 Task: Upload media "logo.jpeg".
Action: Mouse moved to (722, 96)
Screenshot: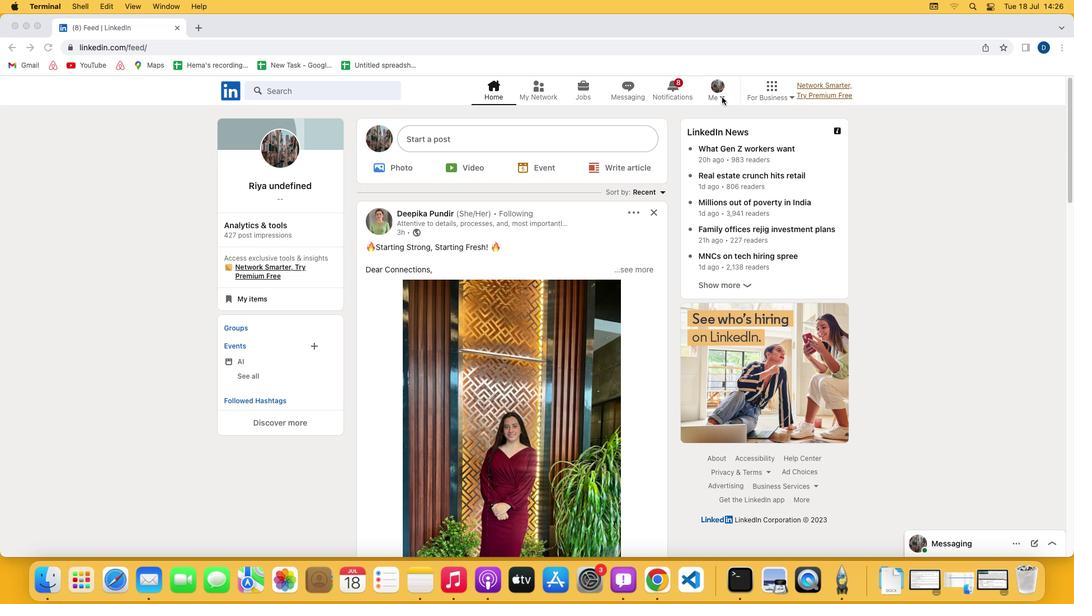 
Action: Mouse pressed left at (722, 96)
Screenshot: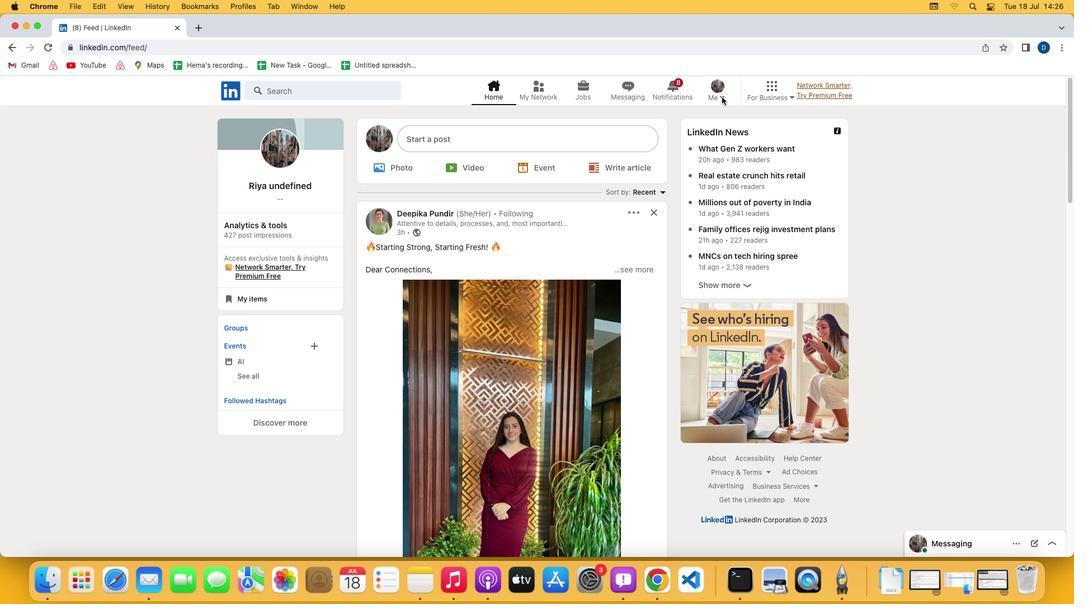 
Action: Mouse moved to (723, 96)
Screenshot: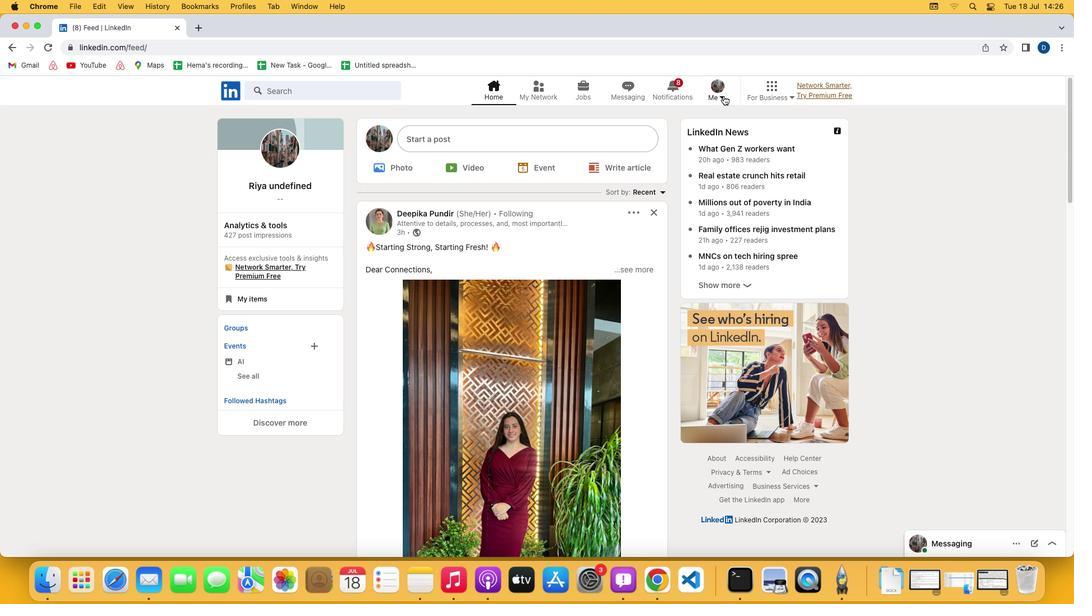 
Action: Mouse pressed left at (723, 96)
Screenshot: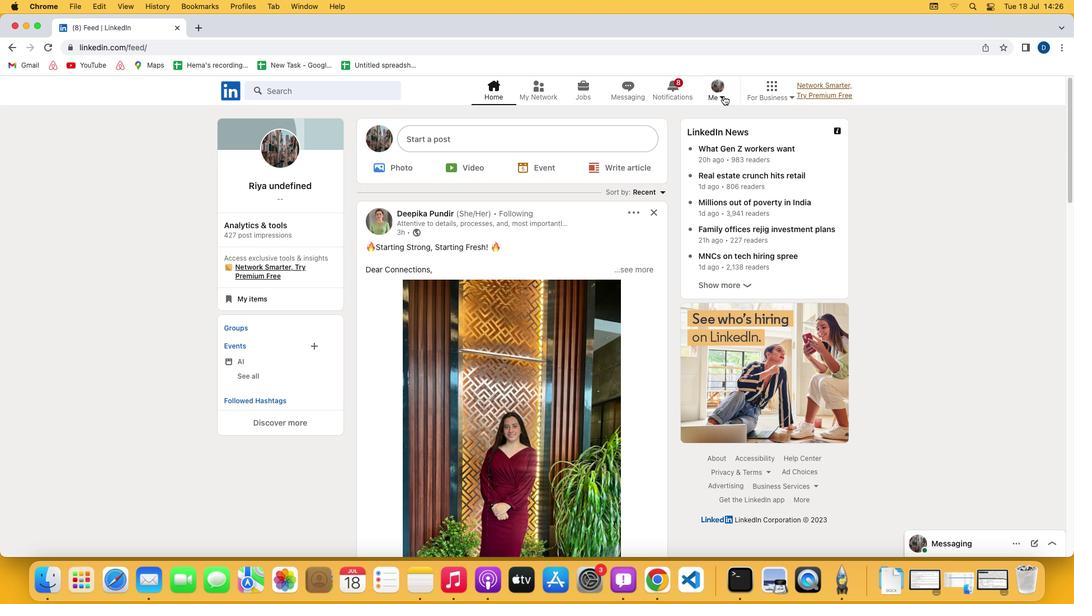 
Action: Mouse moved to (677, 153)
Screenshot: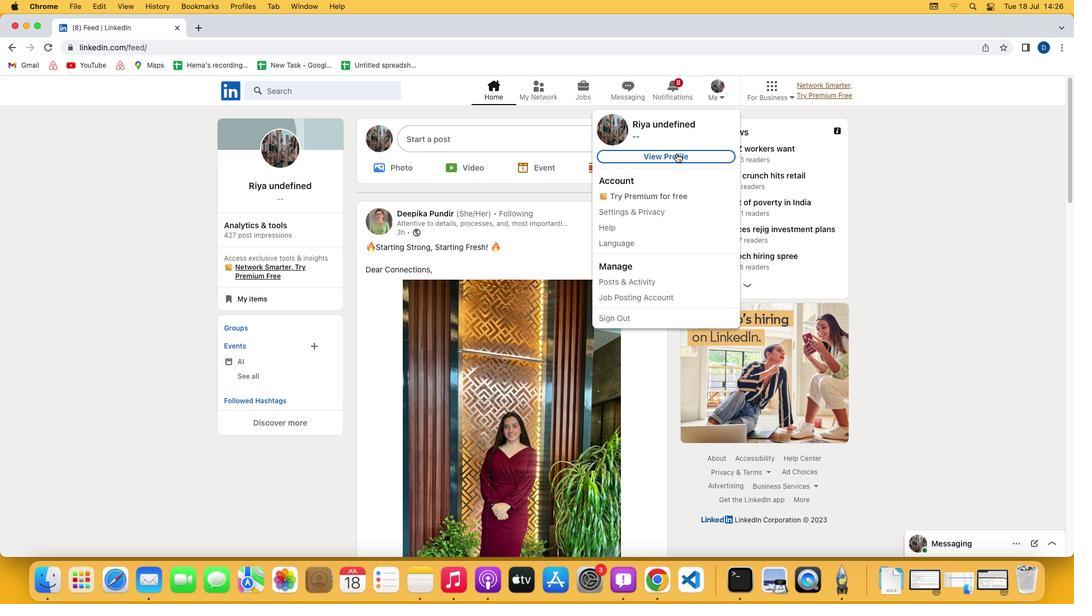 
Action: Mouse pressed left at (677, 153)
Screenshot: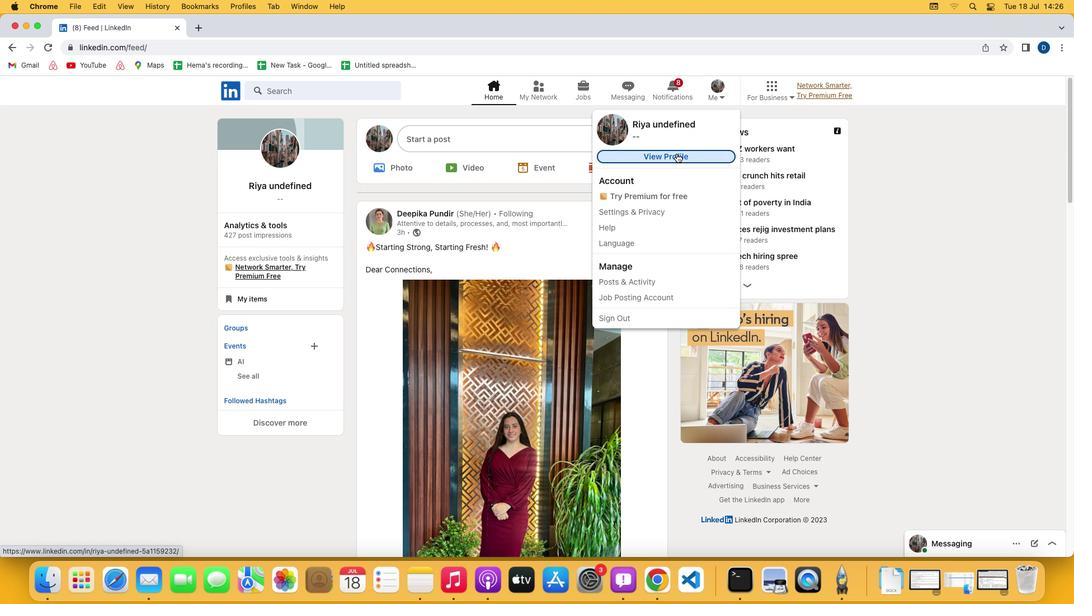 
Action: Mouse moved to (320, 378)
Screenshot: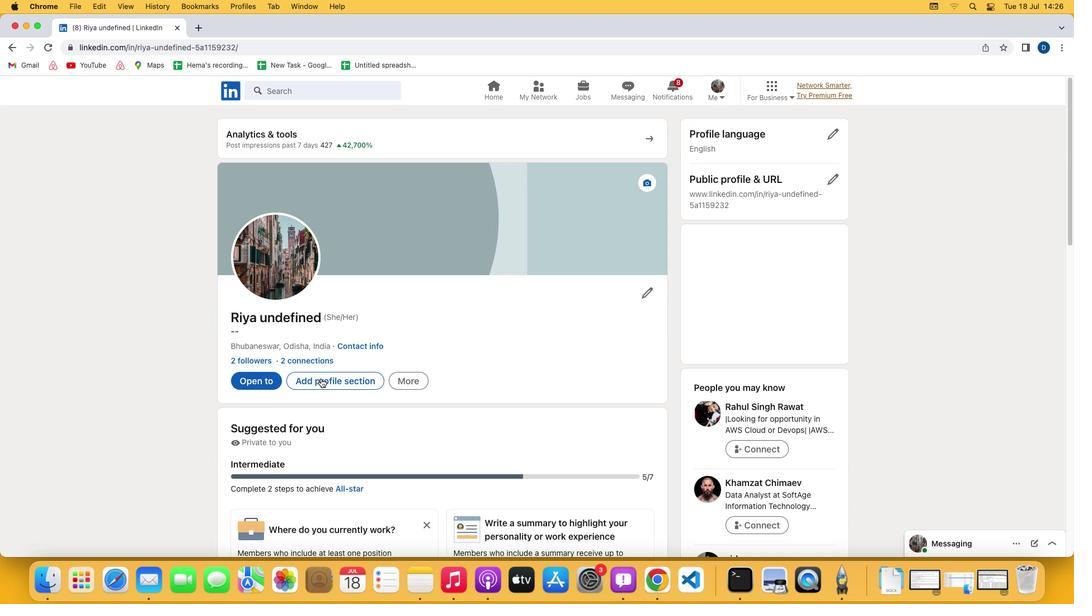 
Action: Mouse pressed left at (320, 378)
Screenshot: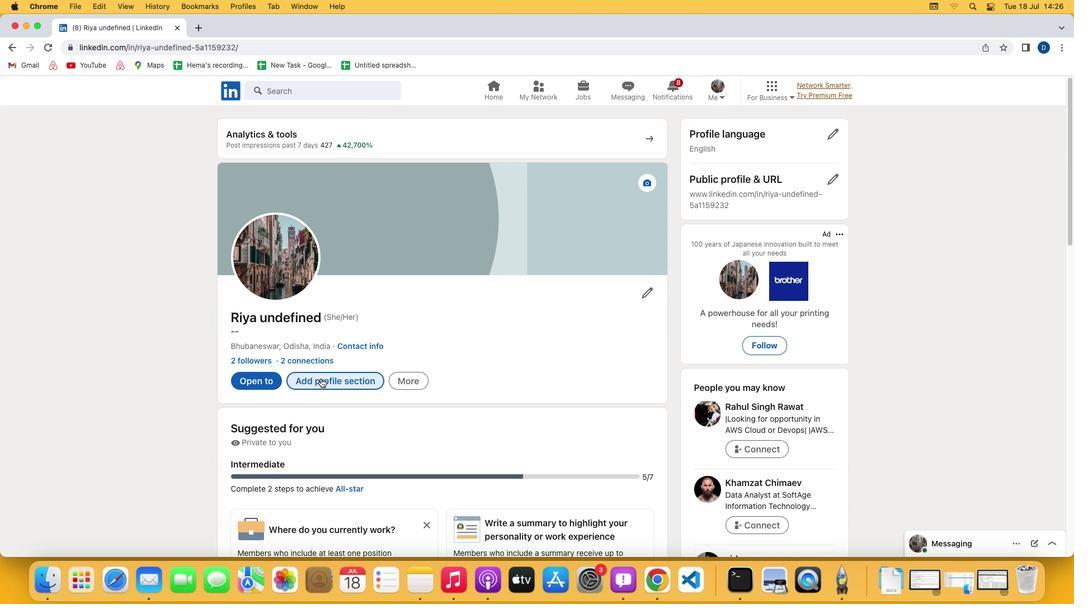 
Action: Mouse moved to (420, 221)
Screenshot: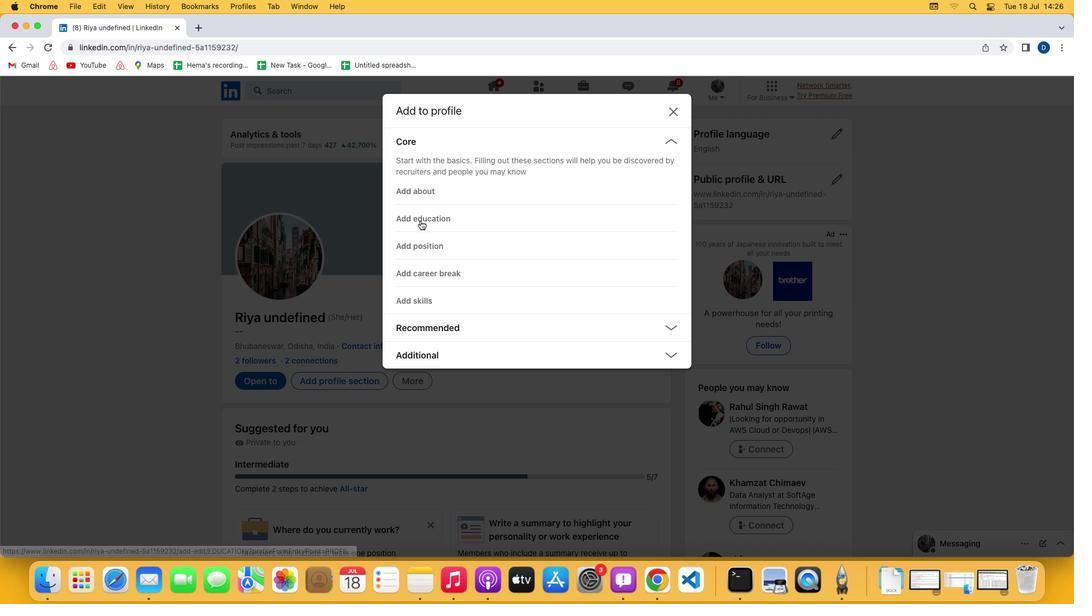 
Action: Mouse pressed left at (420, 221)
Screenshot: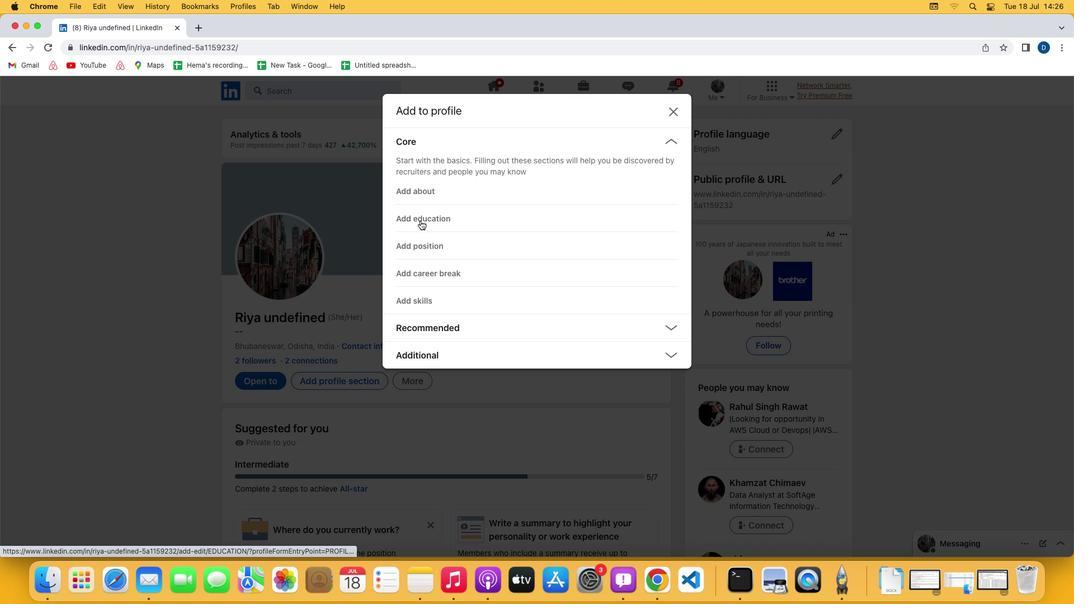 
Action: Mouse moved to (429, 349)
Screenshot: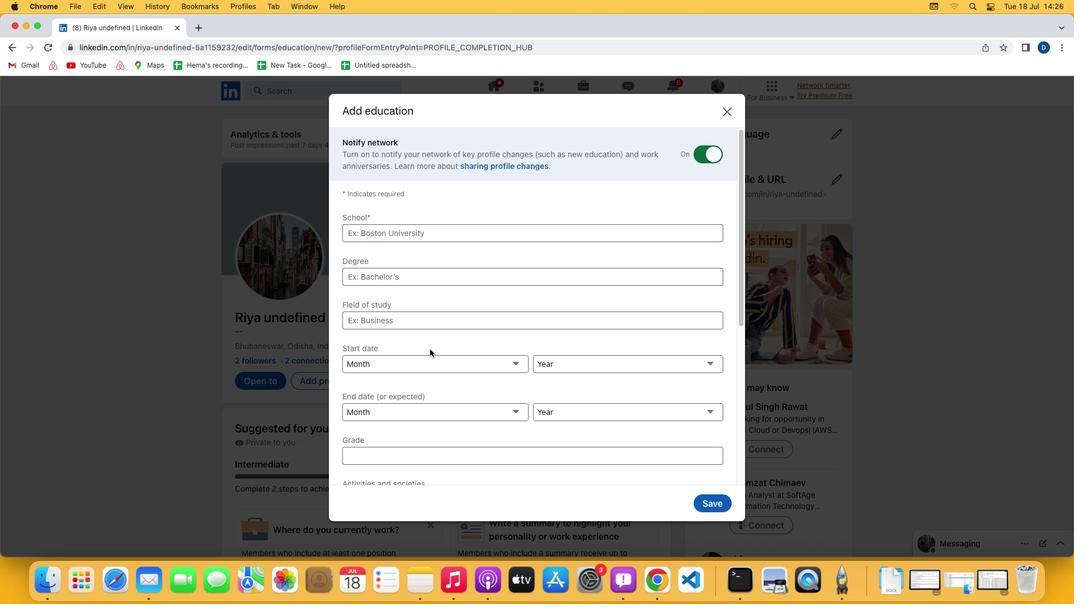 
Action: Mouse scrolled (429, 349) with delta (0, 0)
Screenshot: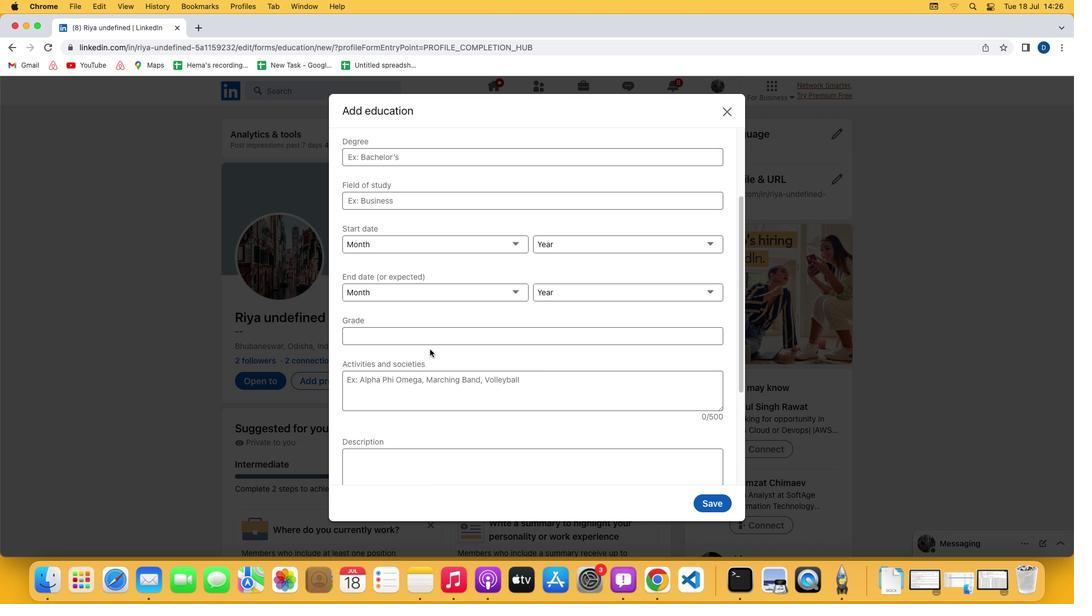 
Action: Mouse scrolled (429, 349) with delta (0, 0)
Screenshot: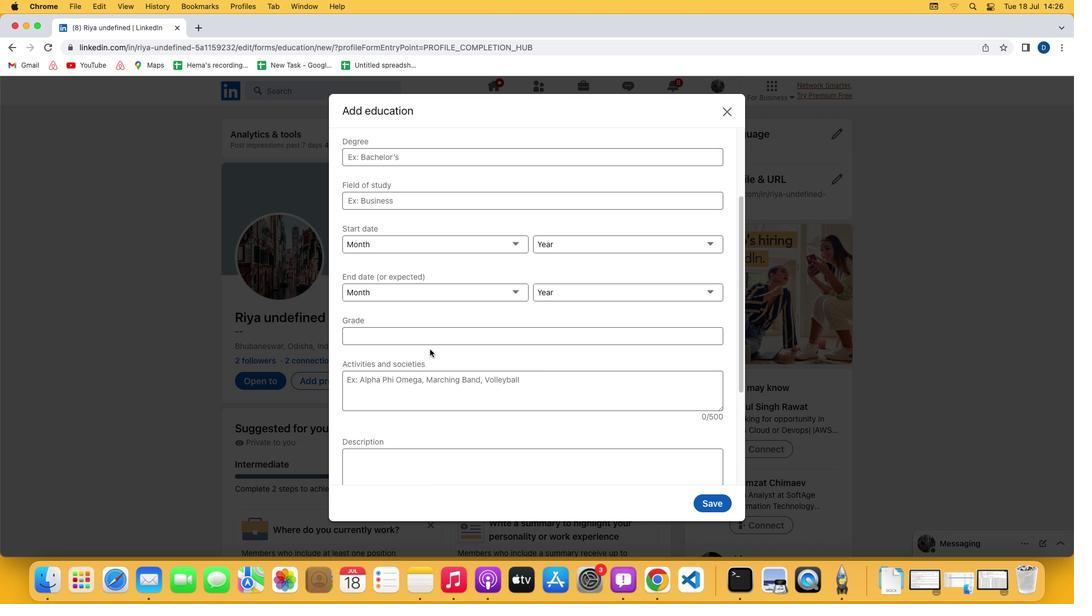 
Action: Mouse scrolled (429, 349) with delta (0, -1)
Screenshot: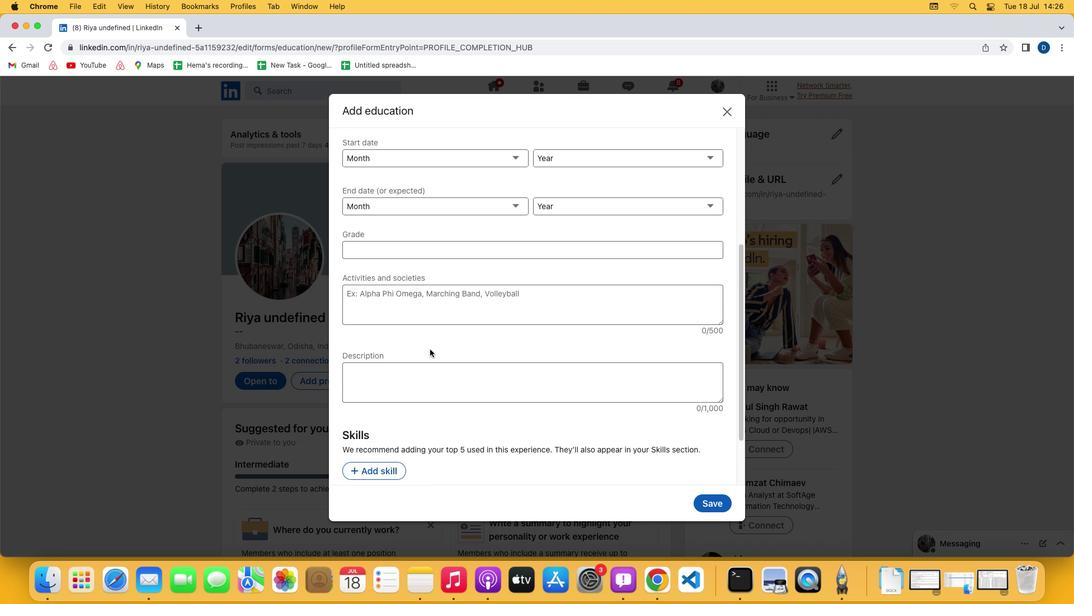 
Action: Mouse scrolled (429, 349) with delta (0, -2)
Screenshot: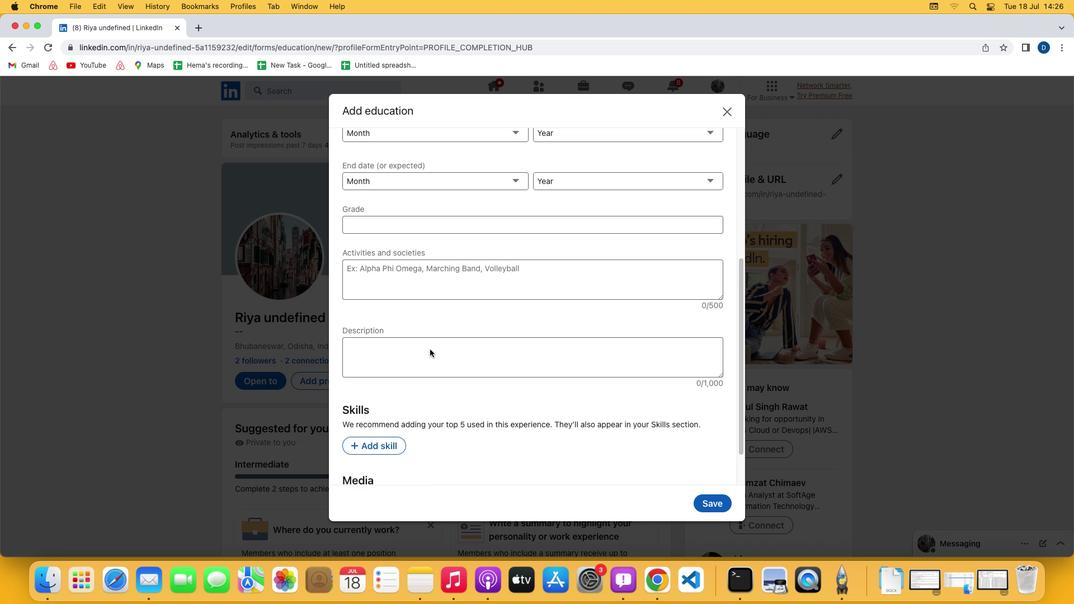 
Action: Mouse scrolled (429, 349) with delta (0, 0)
Screenshot: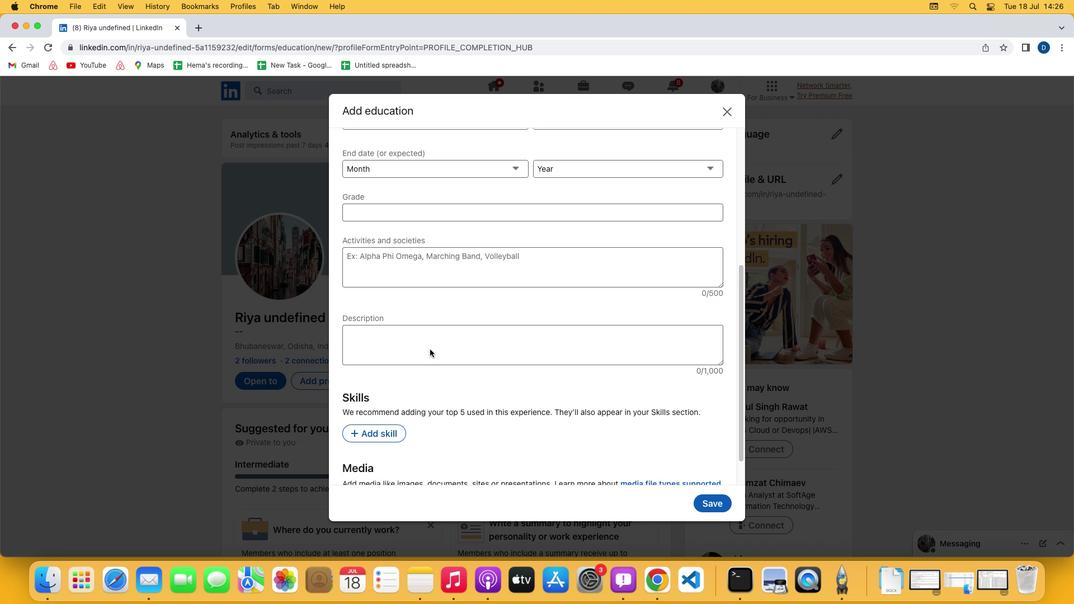 
Action: Mouse scrolled (429, 349) with delta (0, 0)
Screenshot: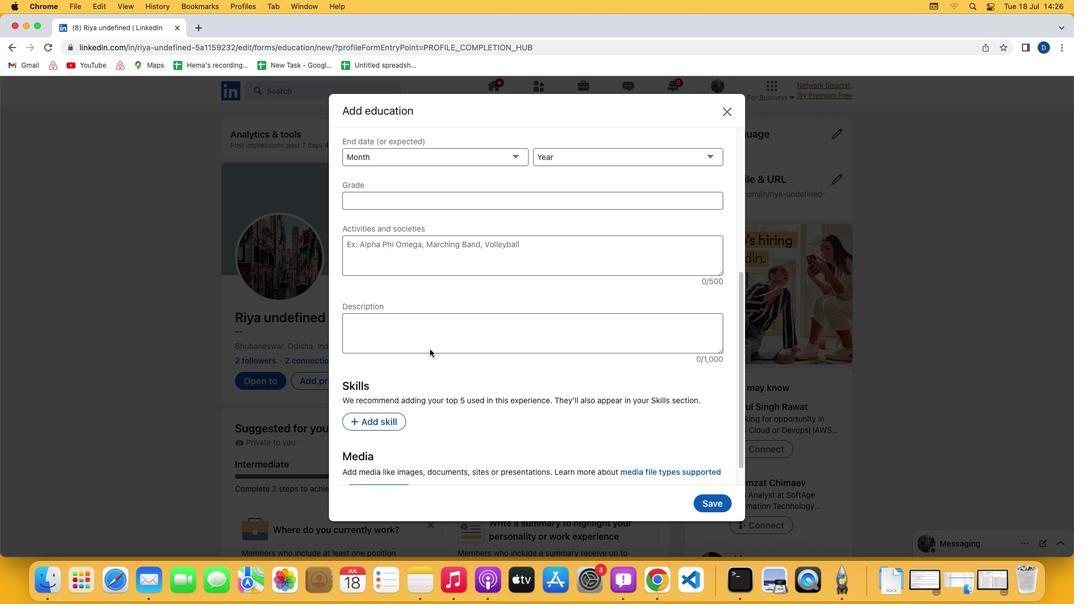 
Action: Mouse scrolled (429, 349) with delta (0, -1)
Screenshot: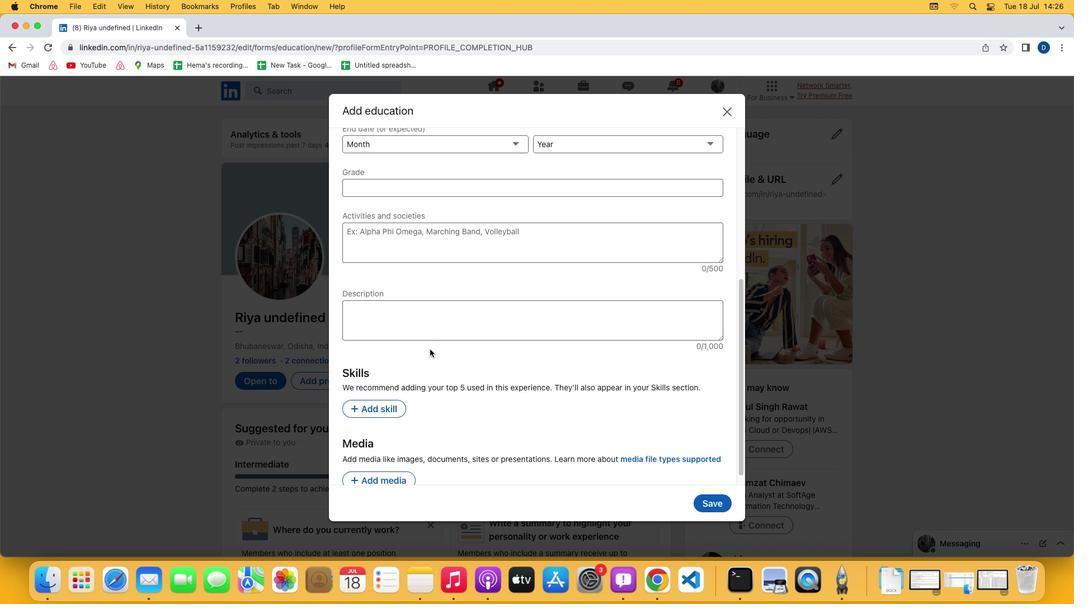 
Action: Mouse scrolled (429, 349) with delta (0, -2)
Screenshot: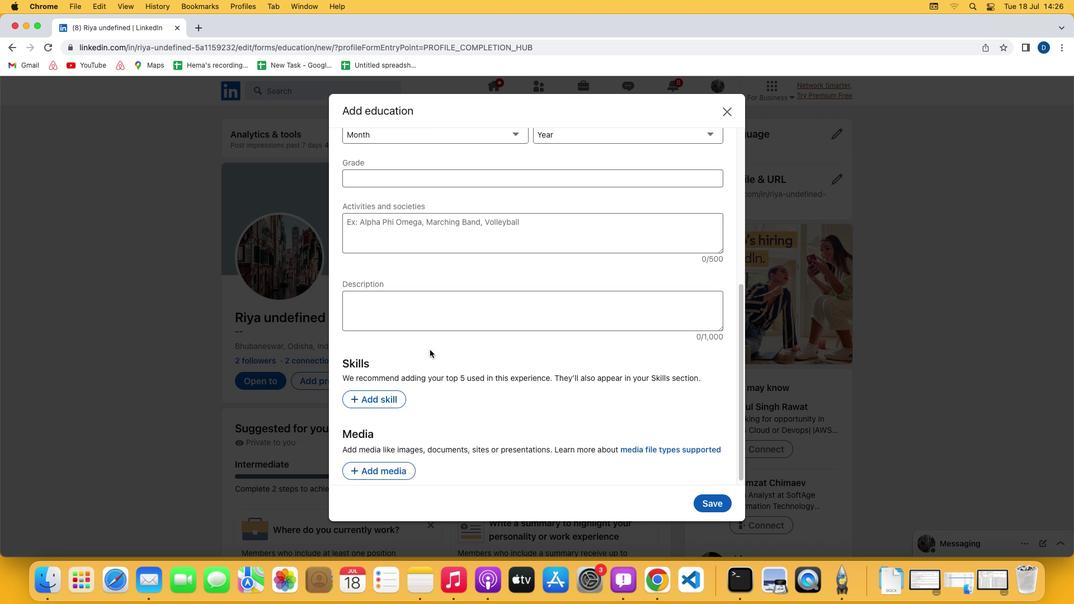 
Action: Mouse moved to (390, 465)
Screenshot: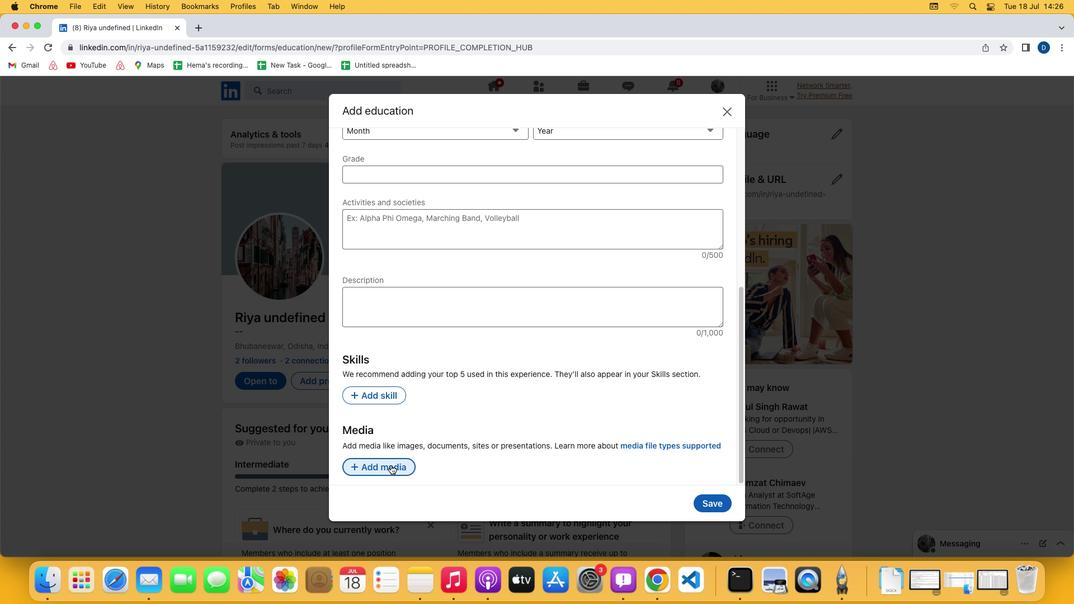 
Action: Mouse pressed left at (390, 465)
Screenshot: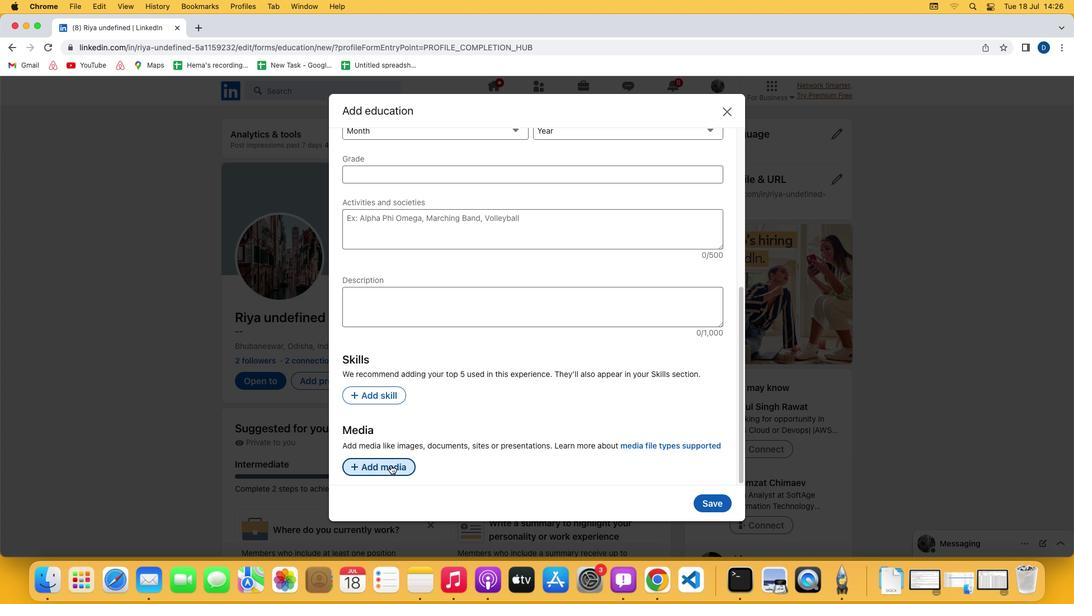 
Action: Mouse moved to (385, 470)
Screenshot: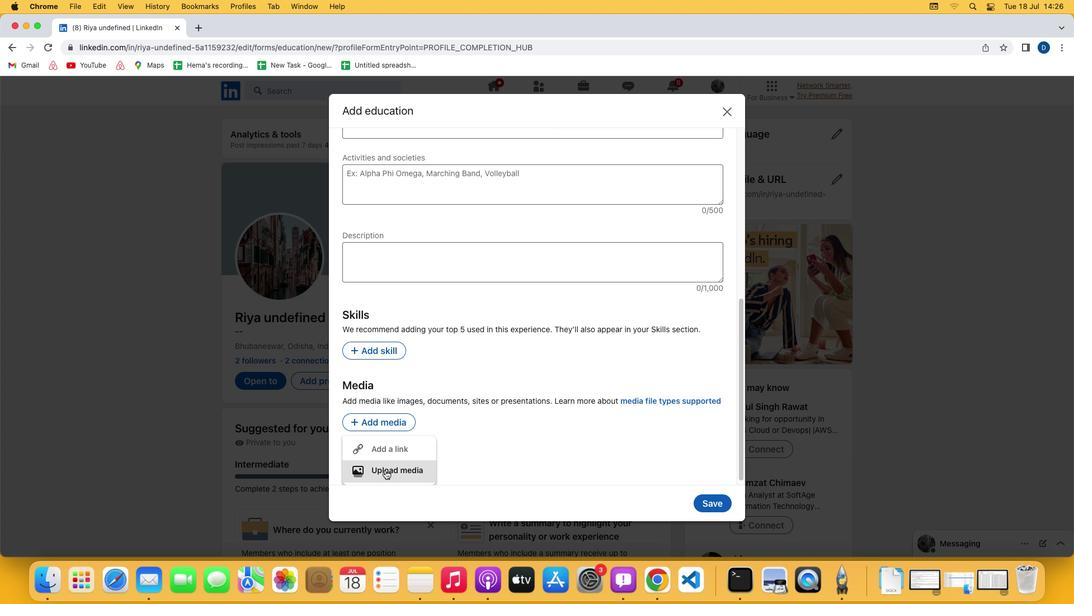 
Action: Mouse pressed left at (385, 470)
Screenshot: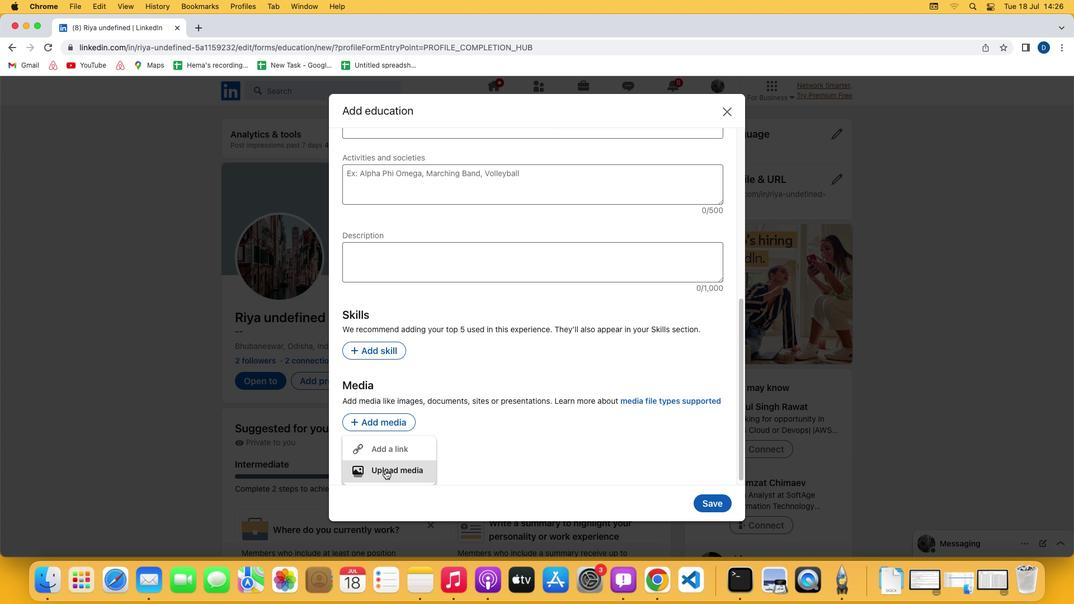 
Action: Mouse moved to (424, 203)
Screenshot: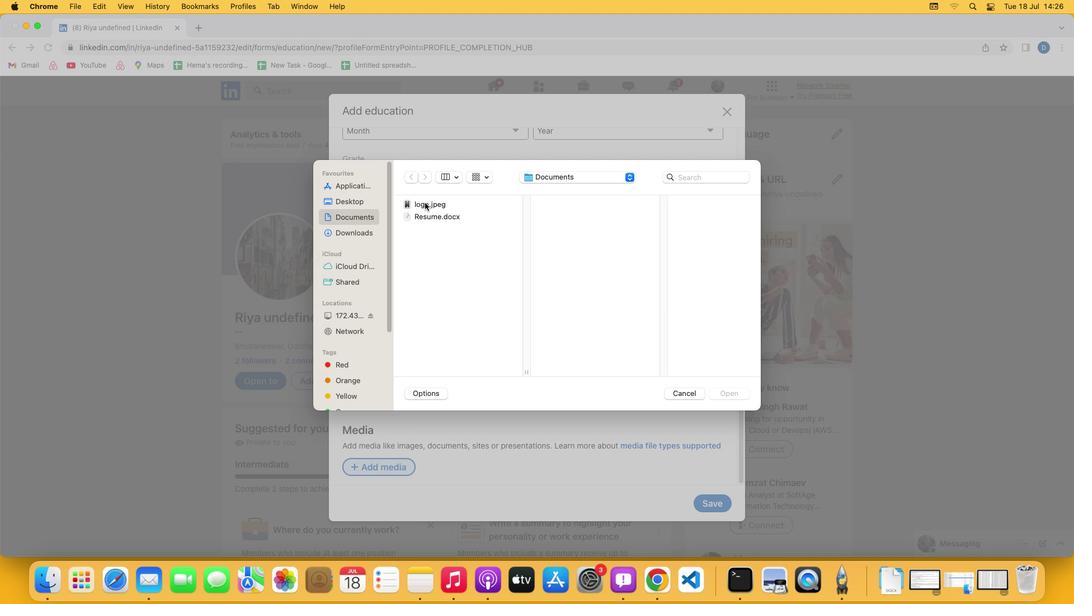 
Action: Mouse pressed left at (424, 203)
Screenshot: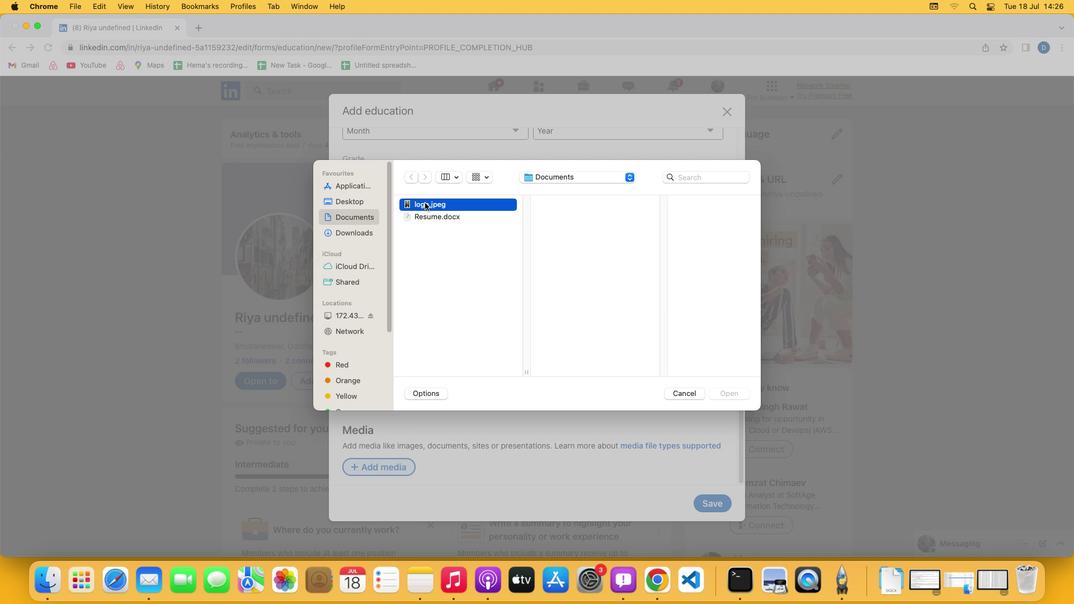 
Action: Mouse moved to (730, 392)
Screenshot: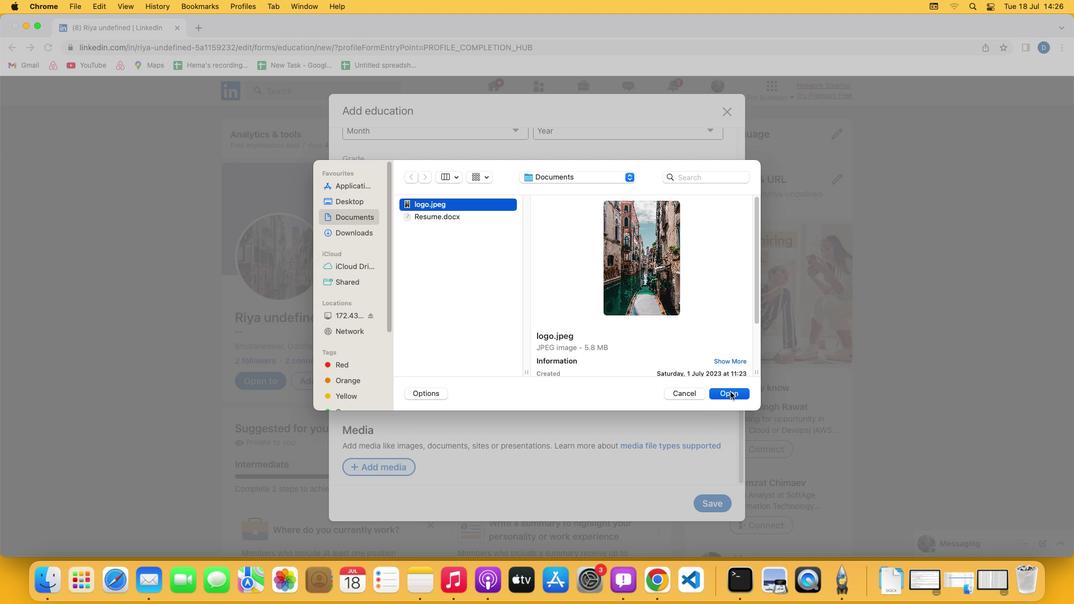 
Action: Mouse pressed left at (730, 392)
Screenshot: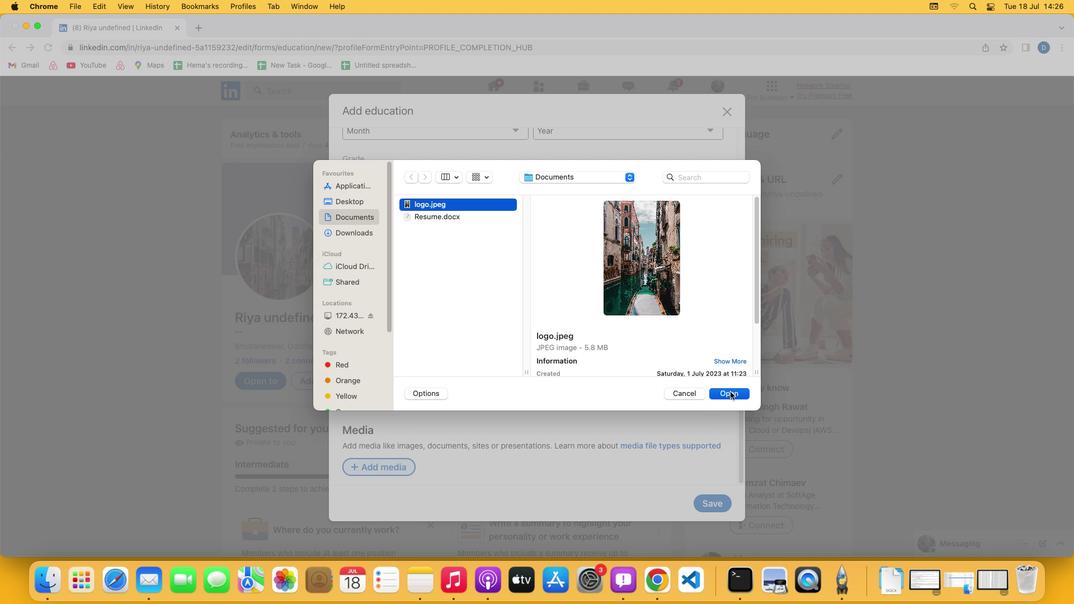 
